 Task: Choose the host language as Punjabi.
Action: Mouse moved to (904, 126)
Screenshot: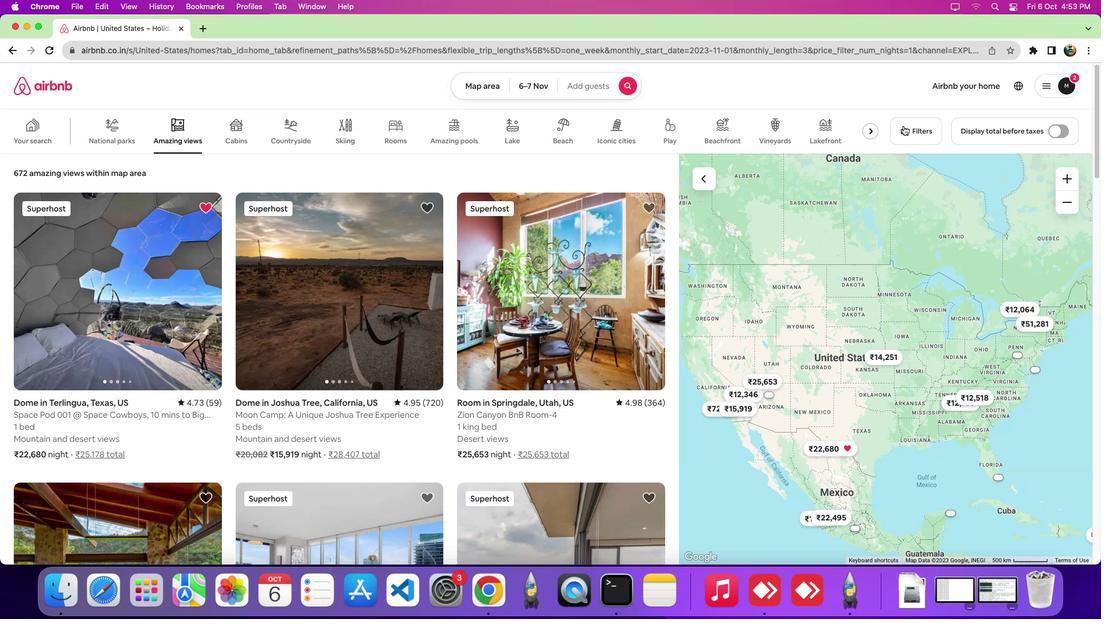 
Action: Mouse pressed left at (904, 126)
Screenshot: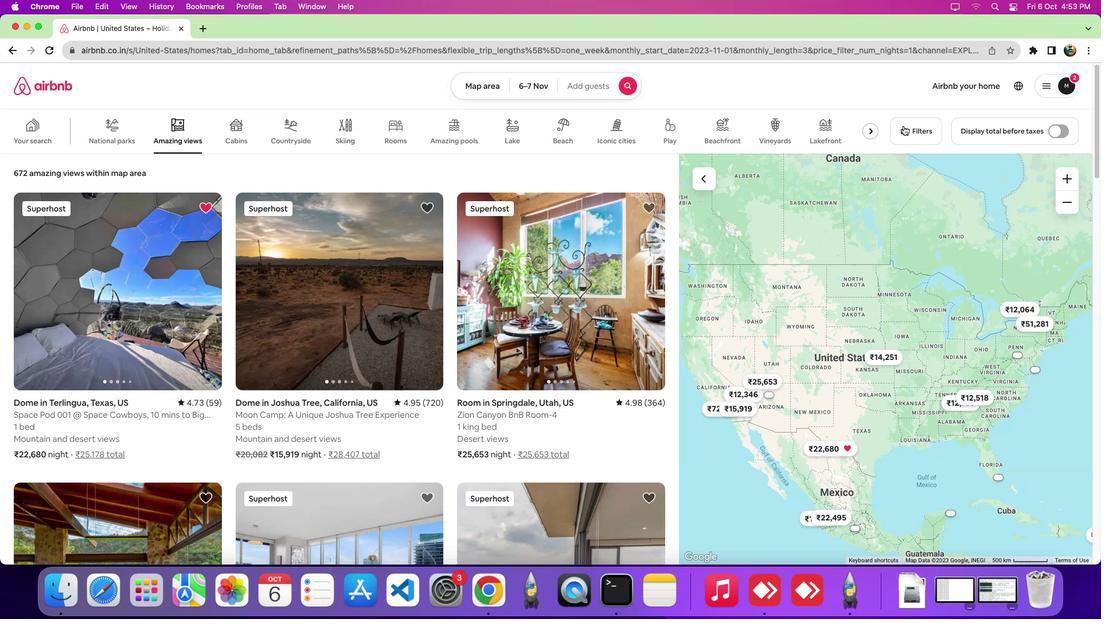 
Action: Mouse moved to (529, 184)
Screenshot: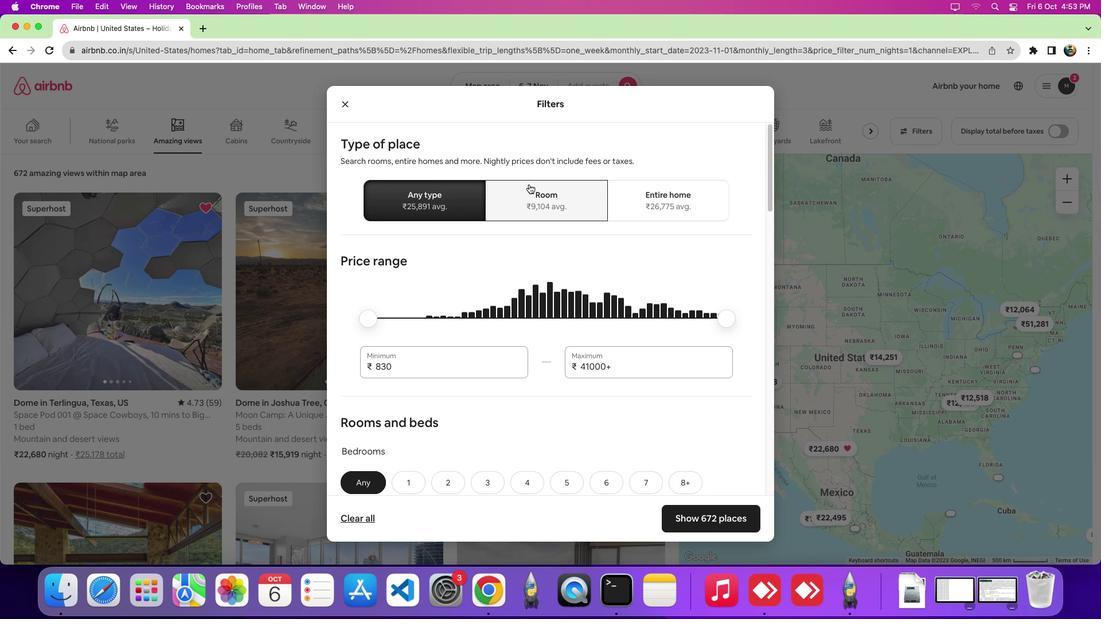 
Action: Mouse pressed left at (529, 184)
Screenshot: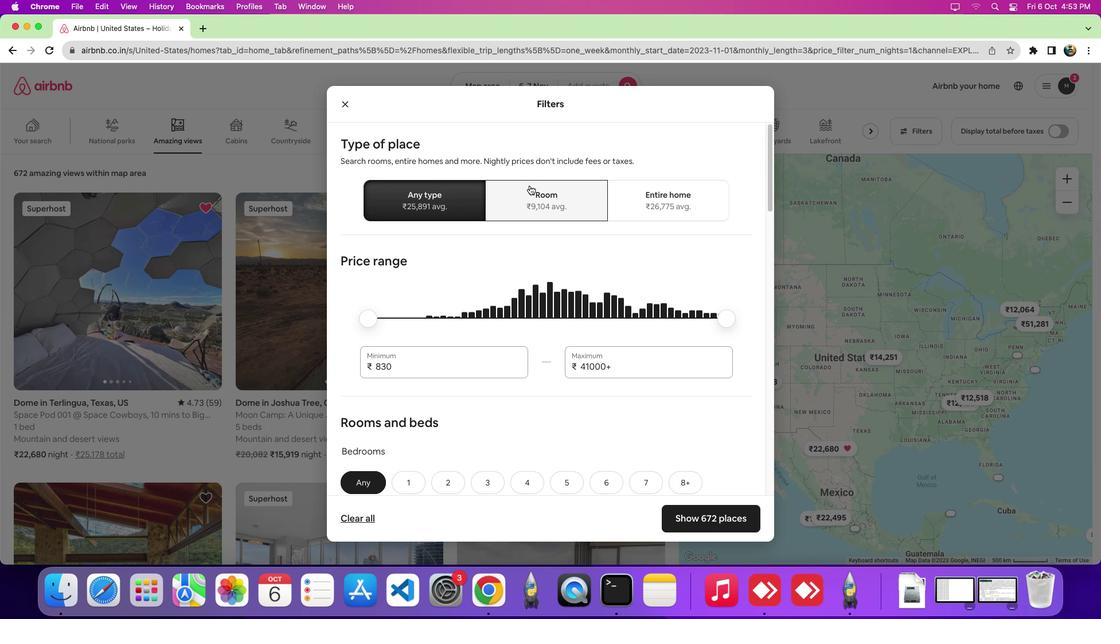 
Action: Mouse moved to (525, 298)
Screenshot: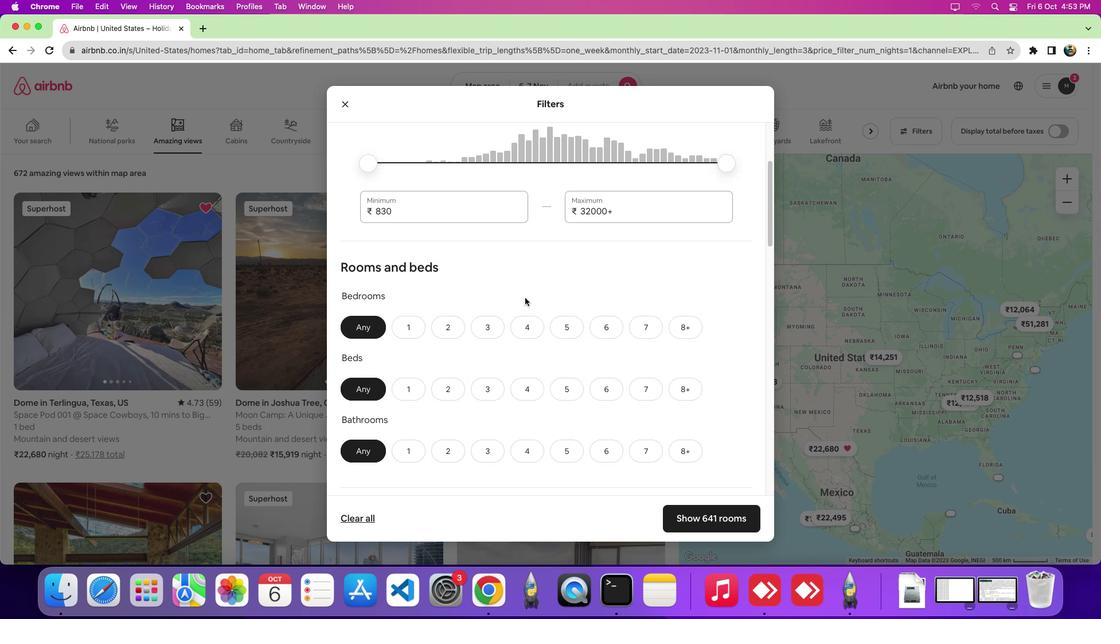 
Action: Mouse scrolled (525, 298) with delta (0, 0)
Screenshot: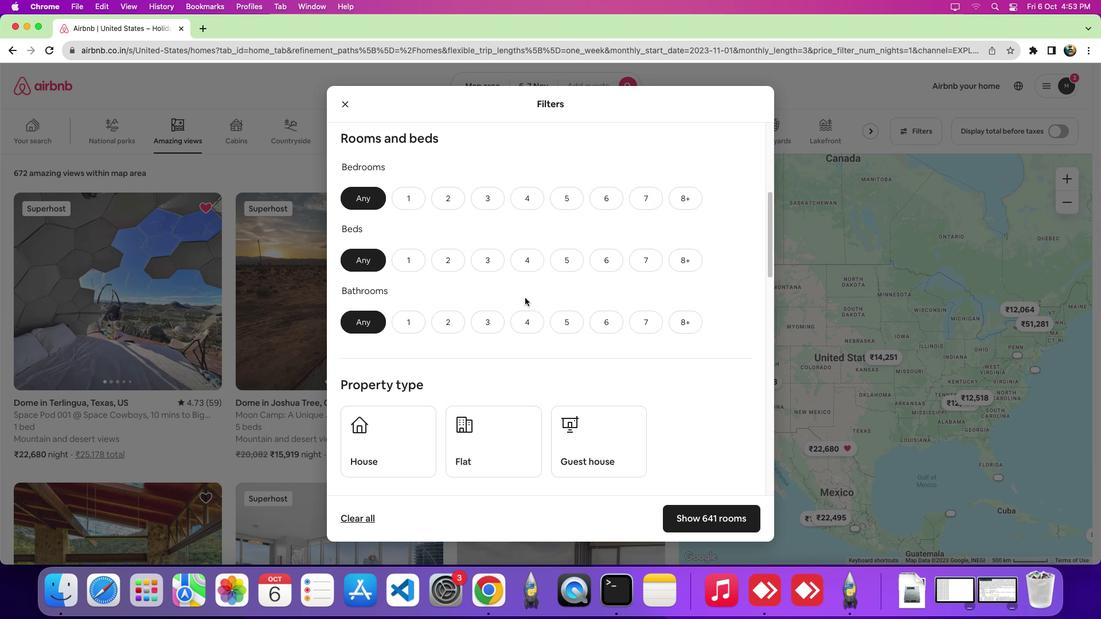 
Action: Mouse scrolled (525, 298) with delta (0, -1)
Screenshot: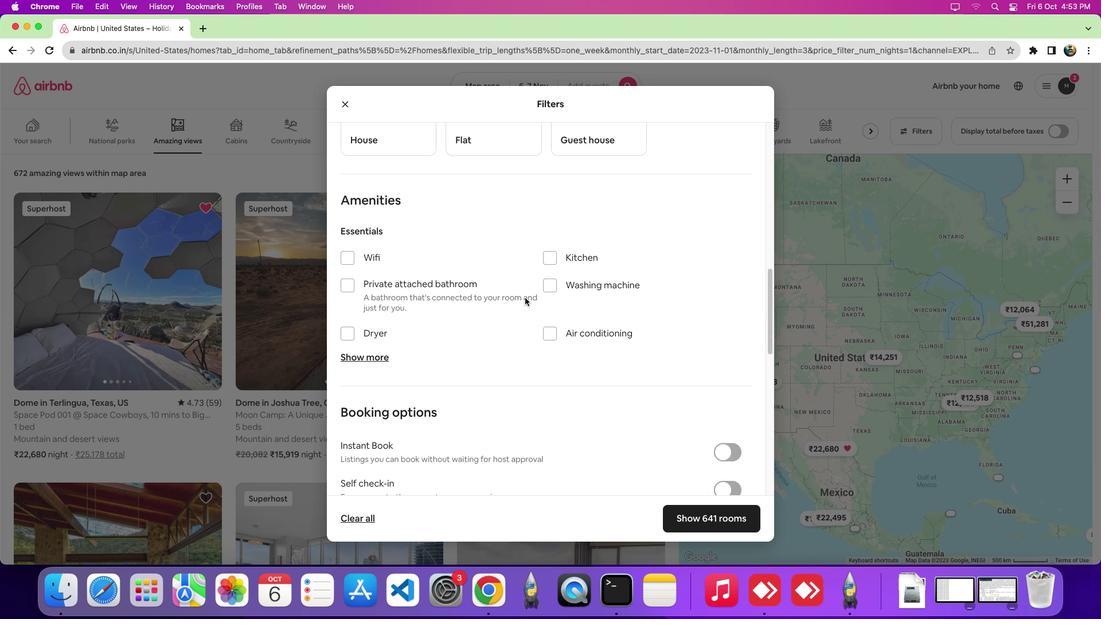 
Action: Mouse scrolled (525, 298) with delta (0, -5)
Screenshot: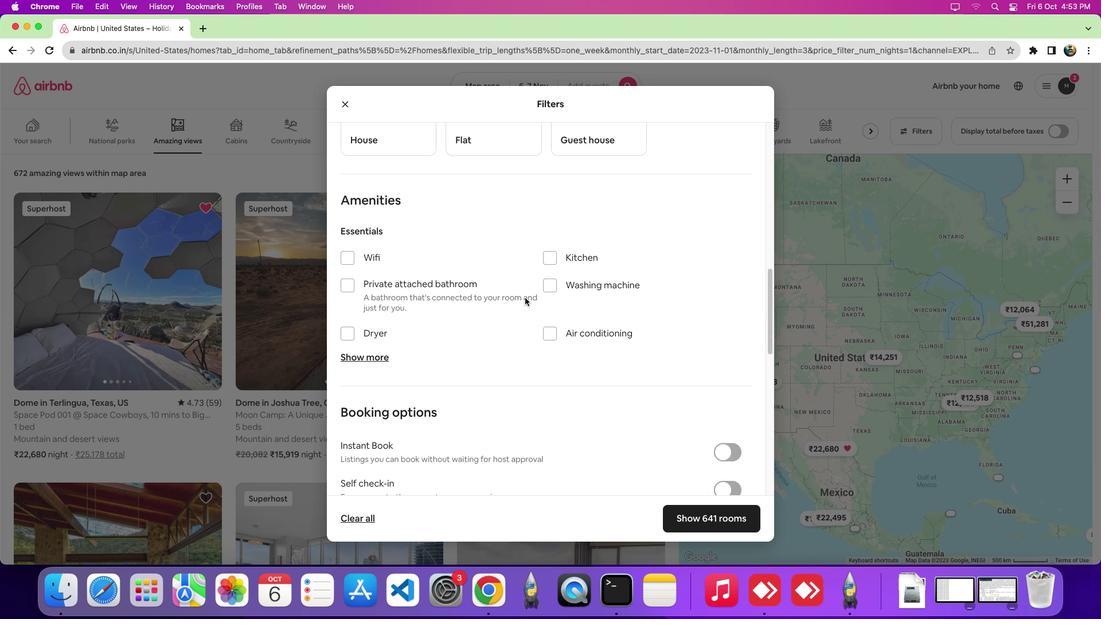 
Action: Mouse scrolled (525, 298) with delta (0, -8)
Screenshot: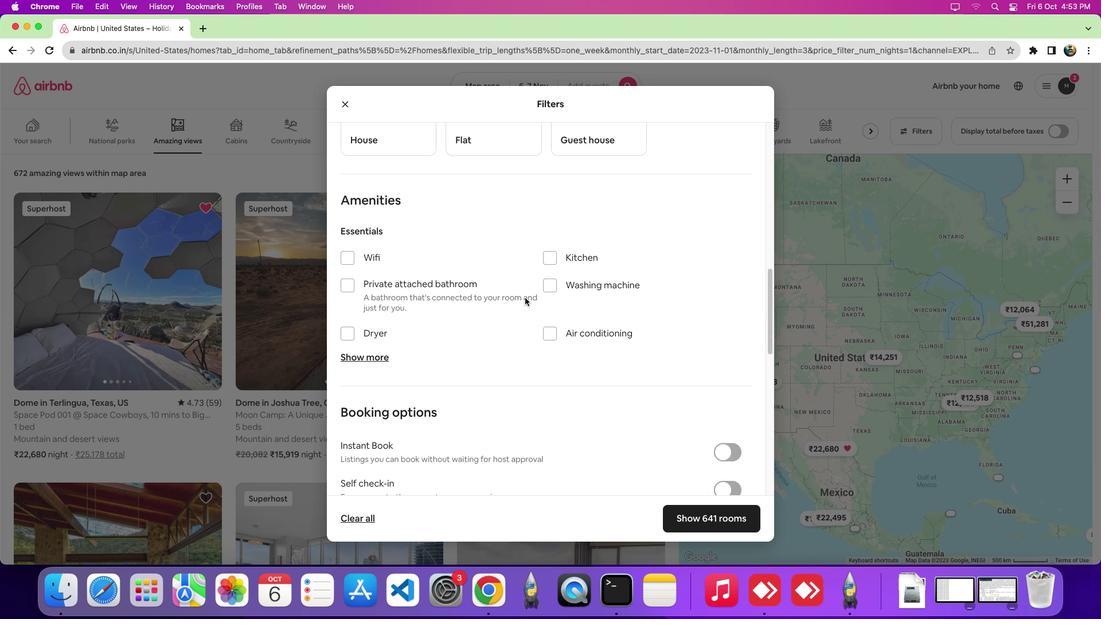 
Action: Mouse scrolled (525, 298) with delta (0, 0)
Screenshot: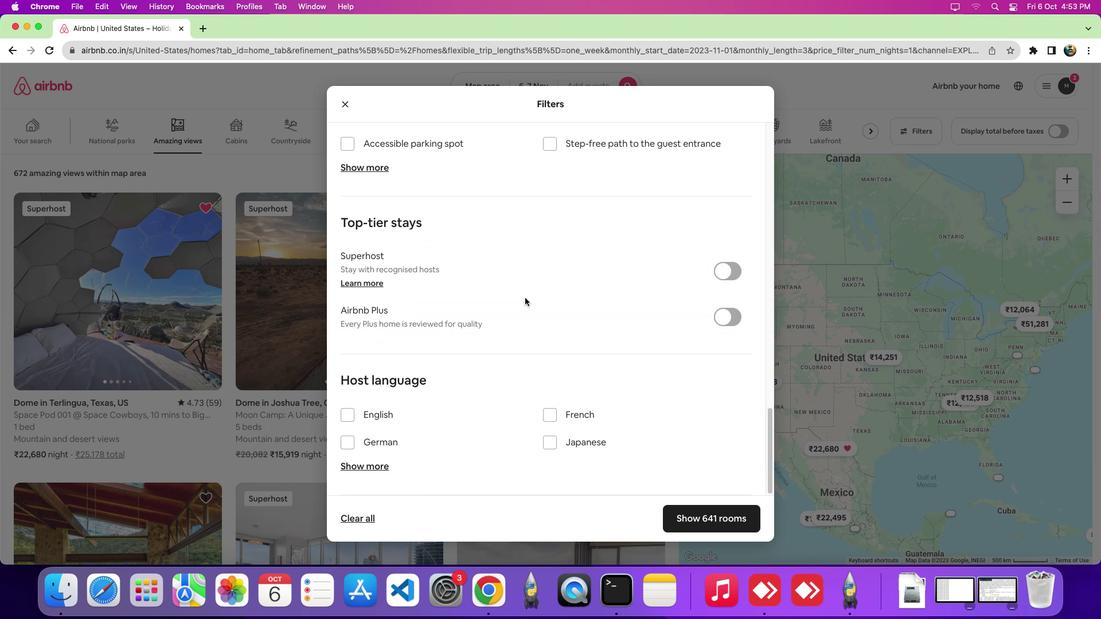 
Action: Mouse scrolled (525, 298) with delta (0, -1)
Screenshot: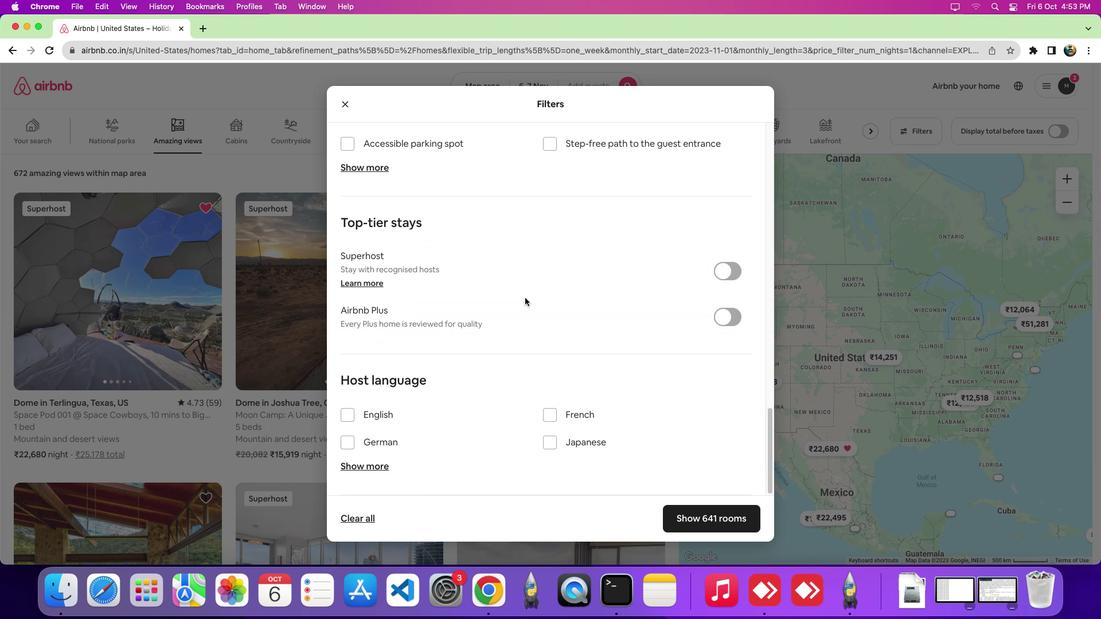 
Action: Mouse scrolled (525, 298) with delta (0, -5)
Screenshot: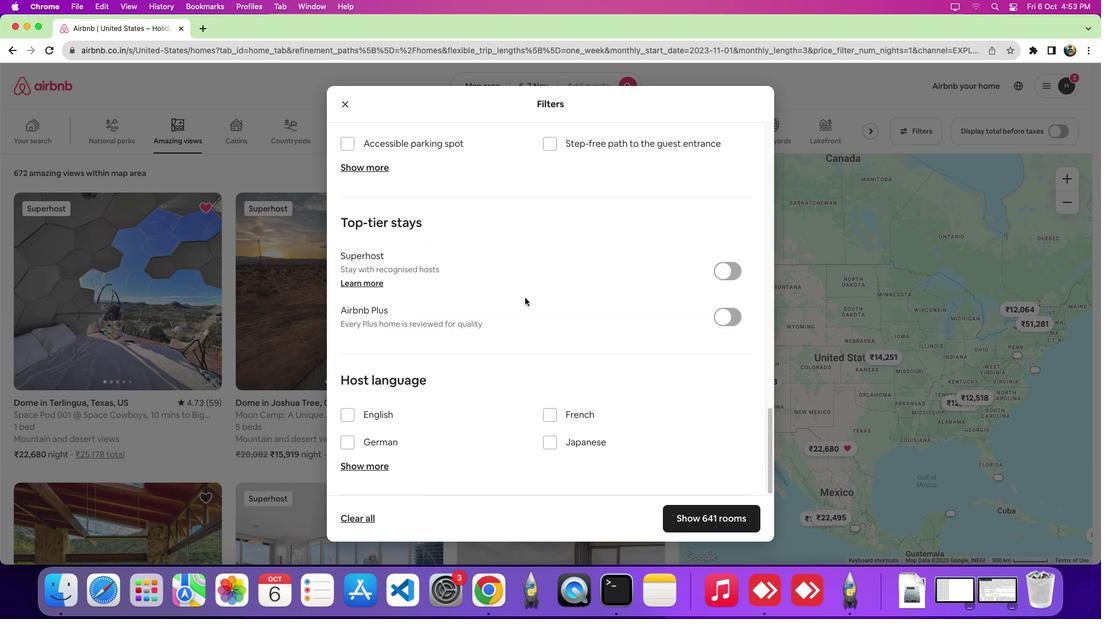
Action: Mouse scrolled (525, 298) with delta (0, -8)
Screenshot: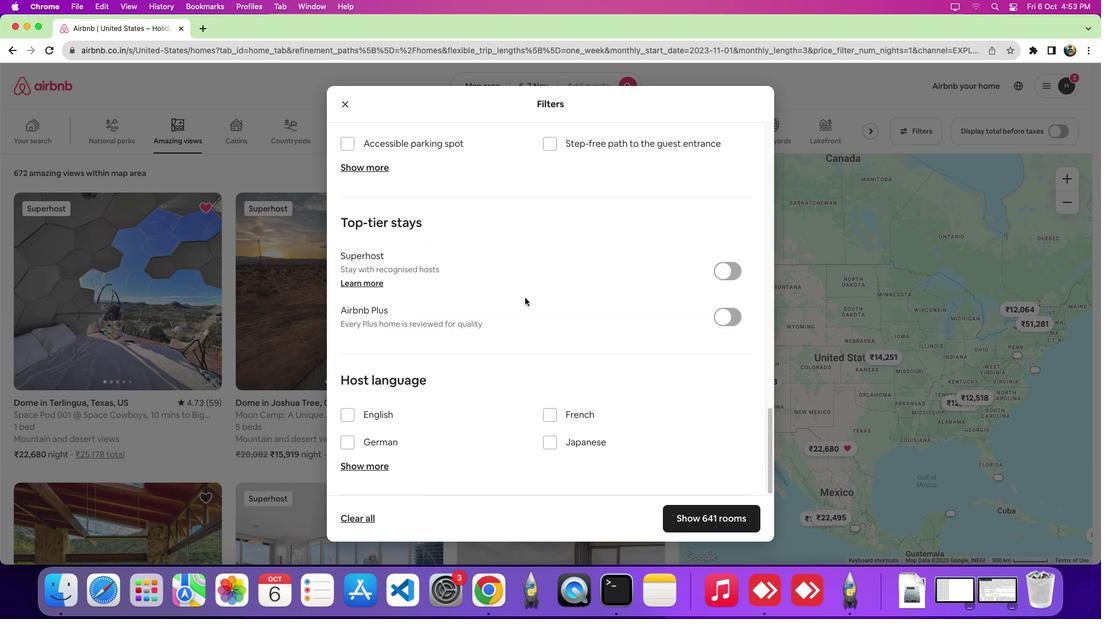 
Action: Mouse scrolled (525, 298) with delta (0, -9)
Screenshot: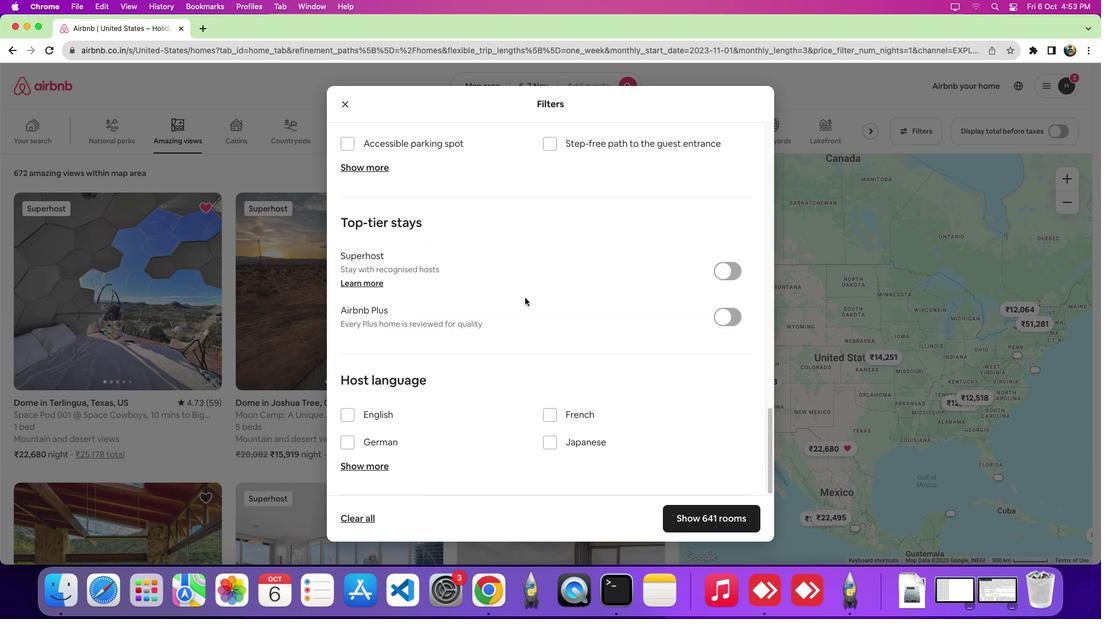 
Action: Mouse scrolled (525, 298) with delta (0, -9)
Screenshot: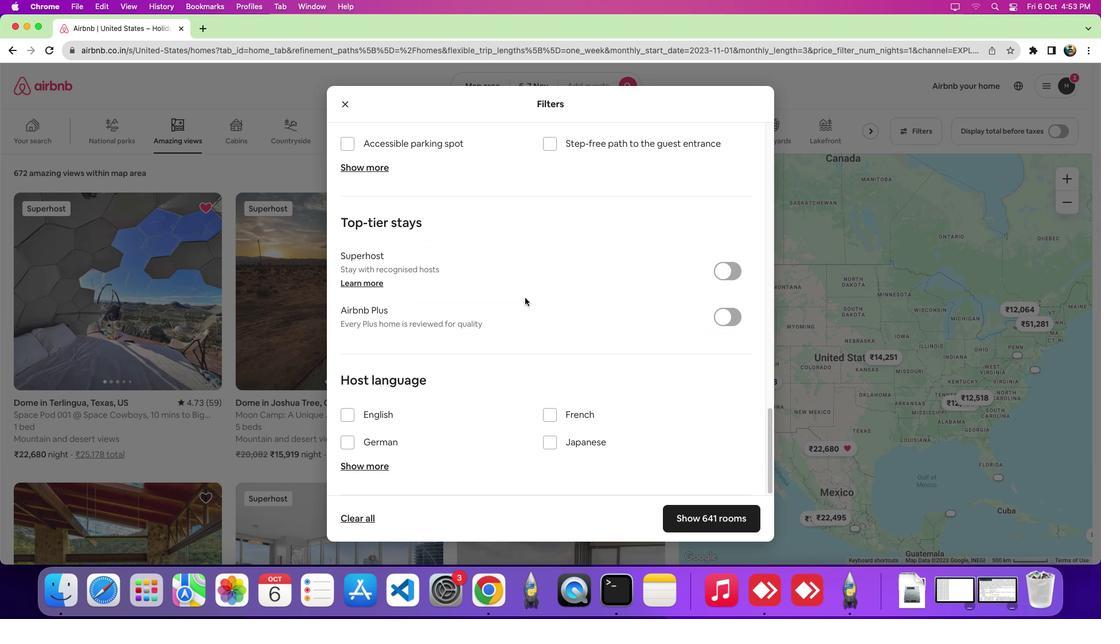 
Action: Mouse moved to (375, 465)
Screenshot: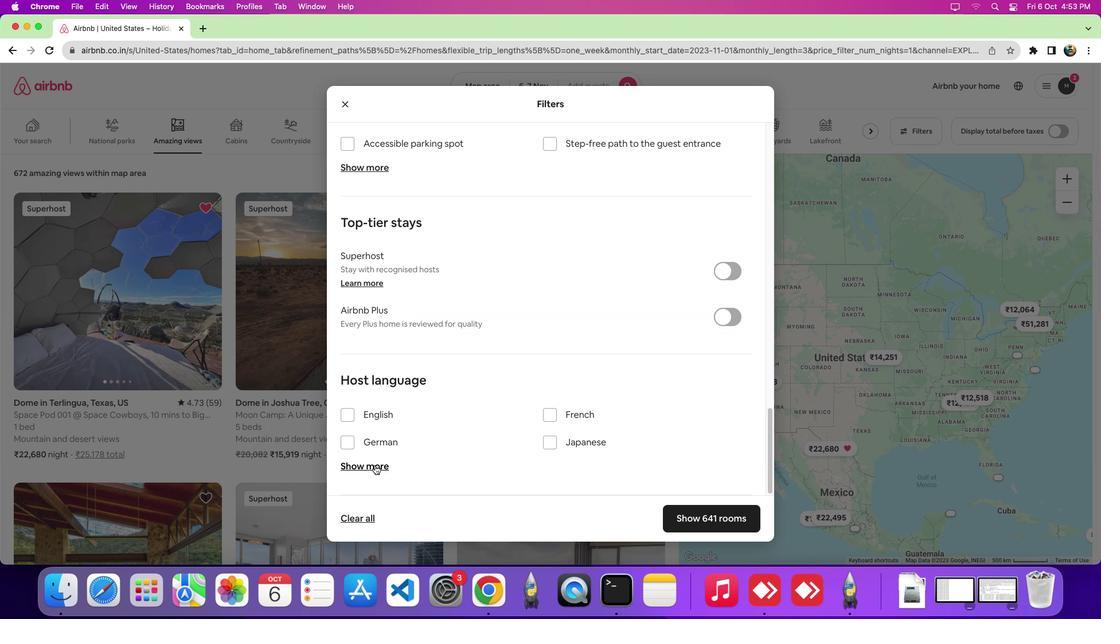 
Action: Mouse pressed left at (375, 465)
Screenshot: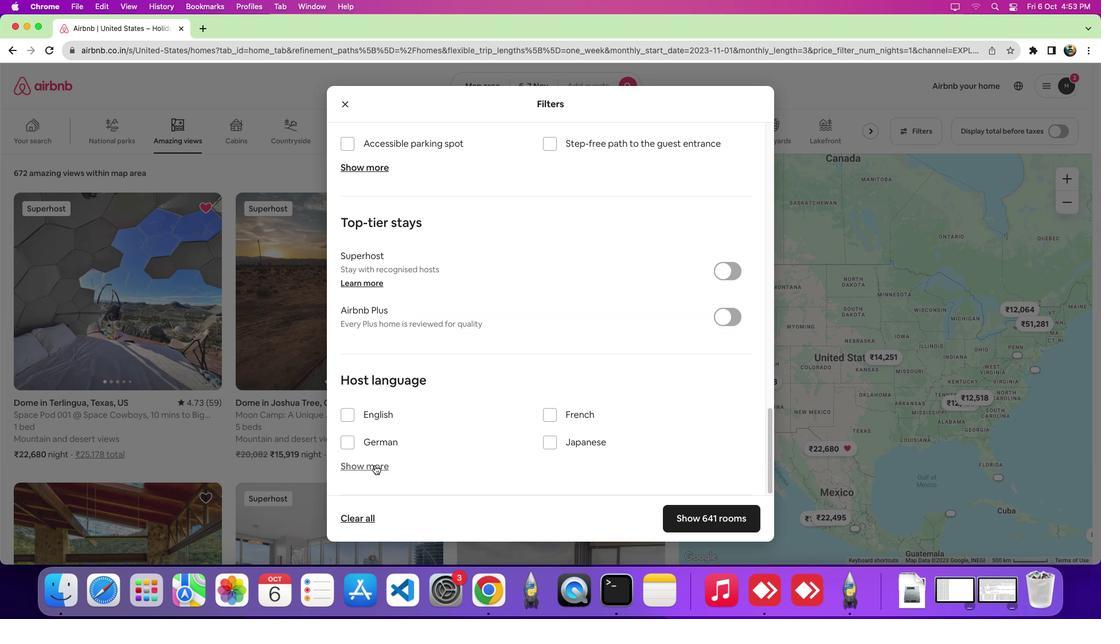 
Action: Mouse moved to (429, 427)
Screenshot: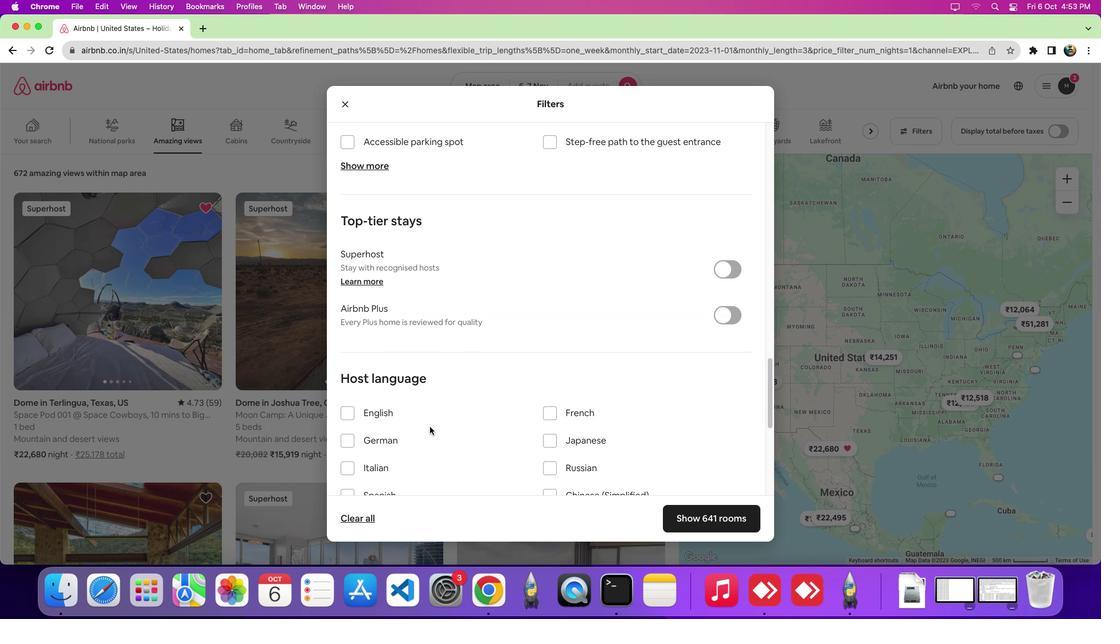 
Action: Mouse scrolled (429, 427) with delta (0, 0)
Screenshot: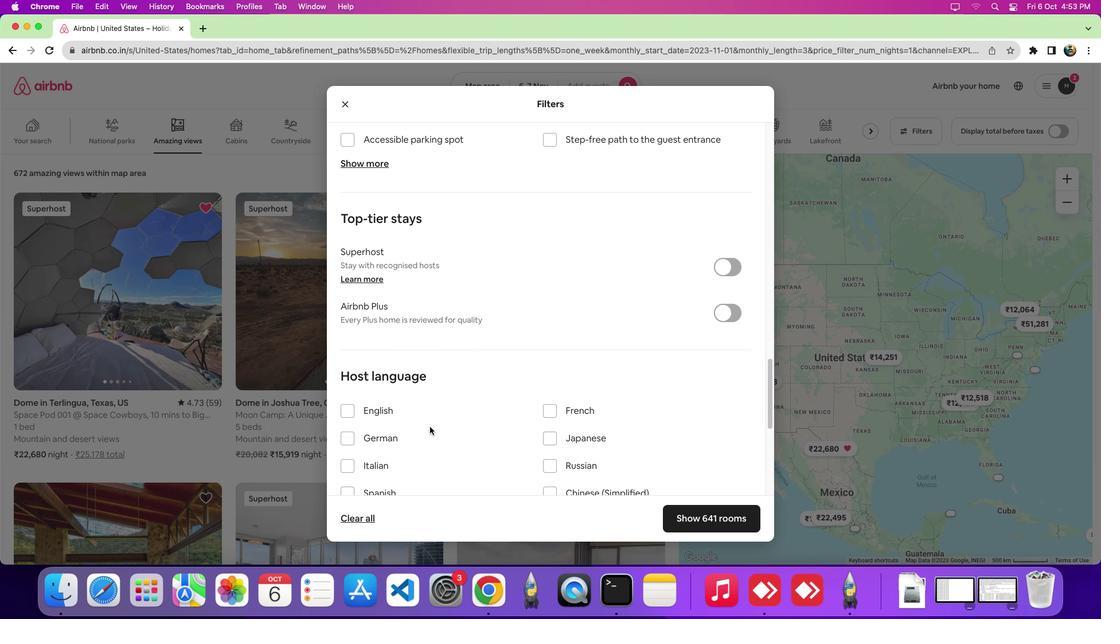 
Action: Mouse scrolled (429, 427) with delta (0, 0)
Screenshot: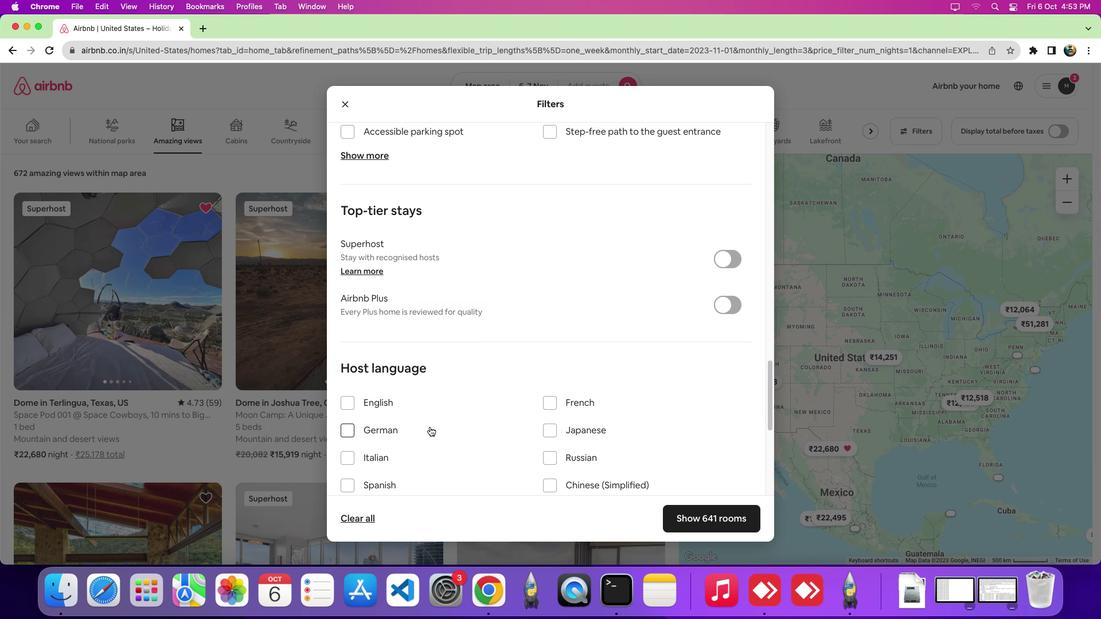 
Action: Mouse scrolled (429, 427) with delta (0, 0)
Screenshot: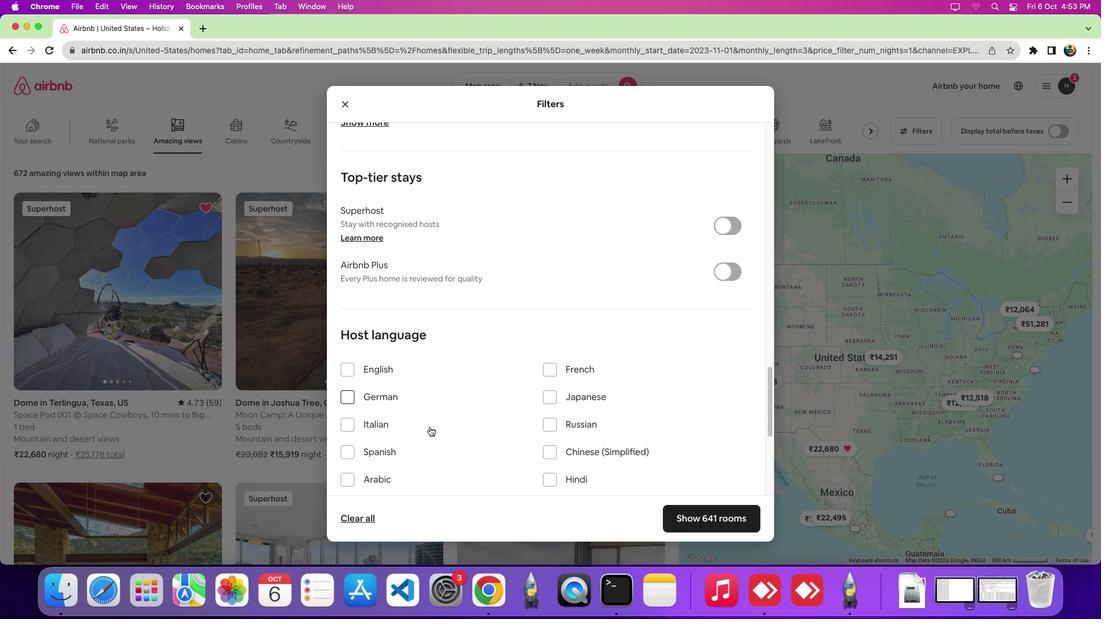 
Action: Mouse scrolled (429, 427) with delta (0, 0)
Screenshot: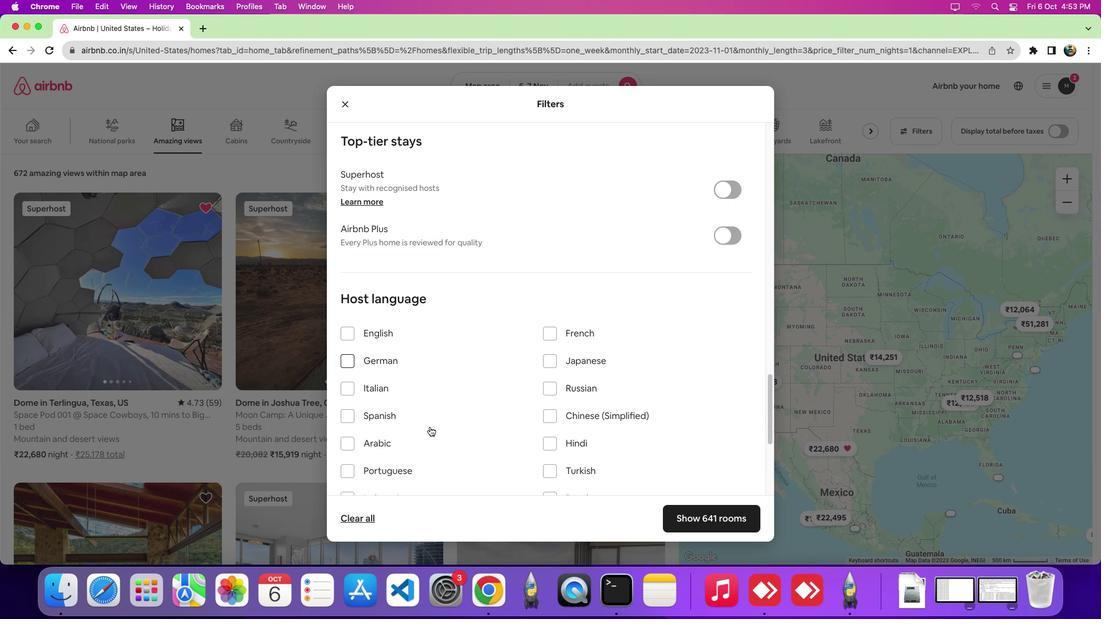 
Action: Mouse scrolled (429, 427) with delta (0, 0)
Screenshot: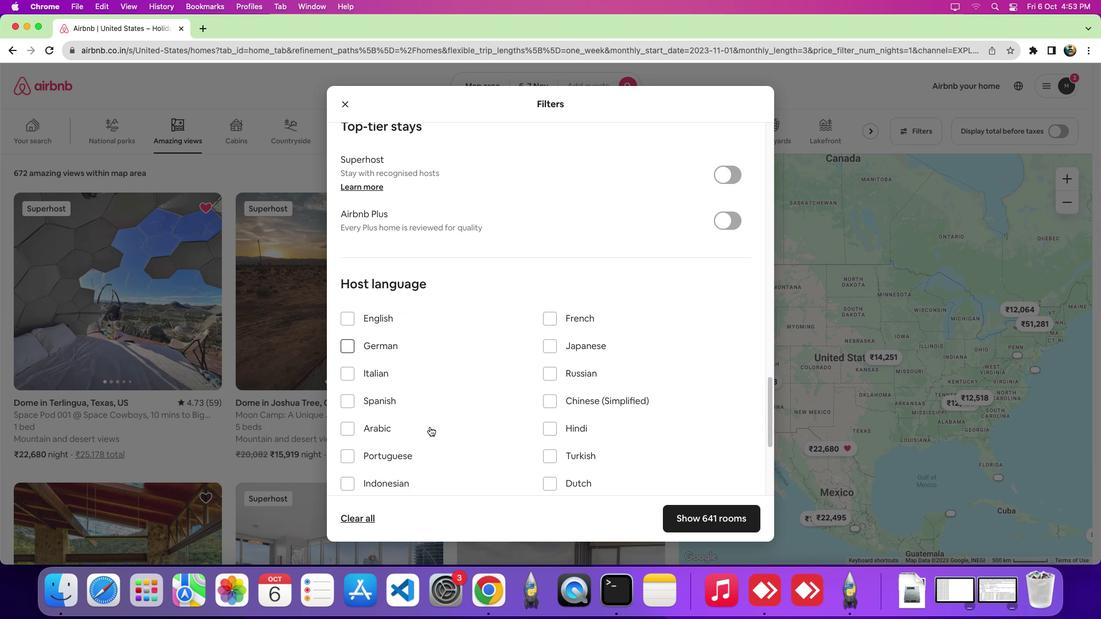 
Action: Mouse scrolled (429, 427) with delta (0, 0)
Screenshot: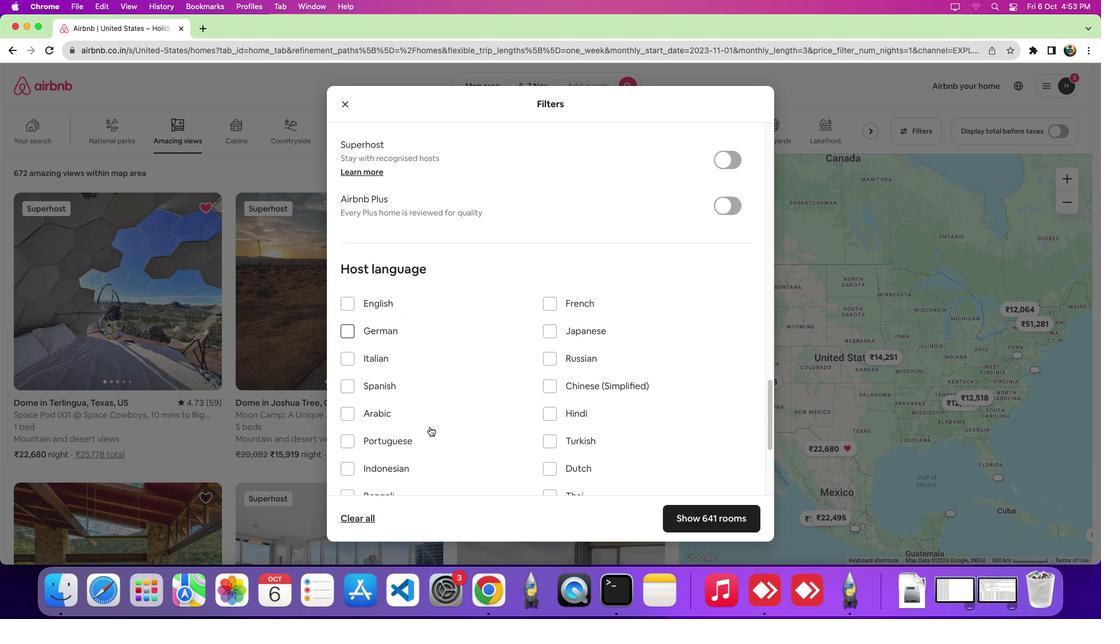 
Action: Mouse scrolled (429, 427) with delta (0, -1)
Screenshot: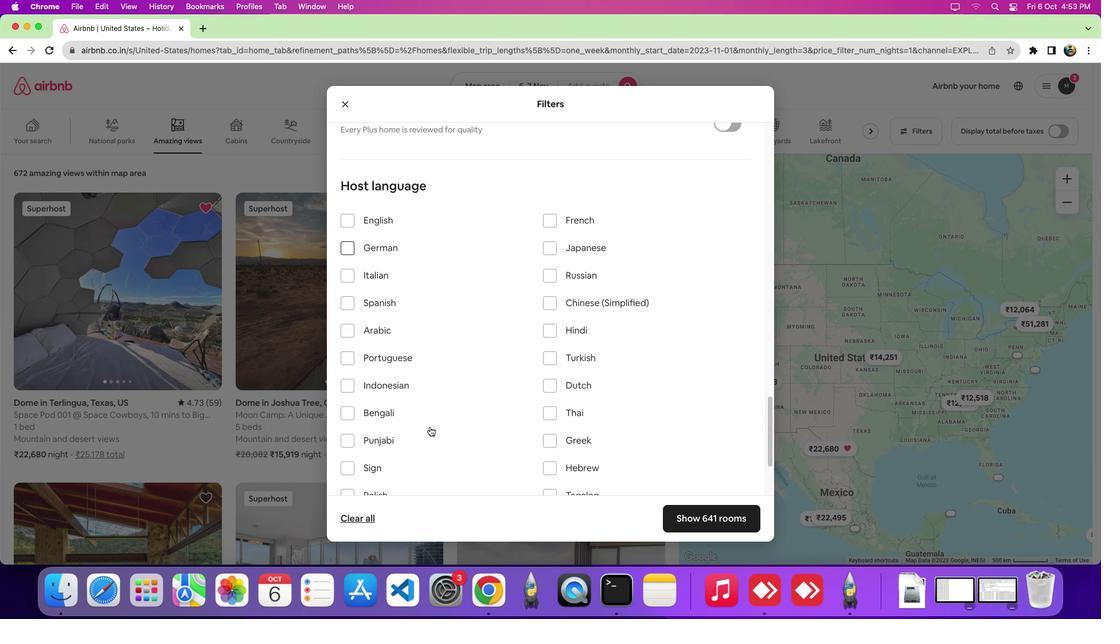 
Action: Mouse scrolled (429, 427) with delta (0, 0)
Screenshot: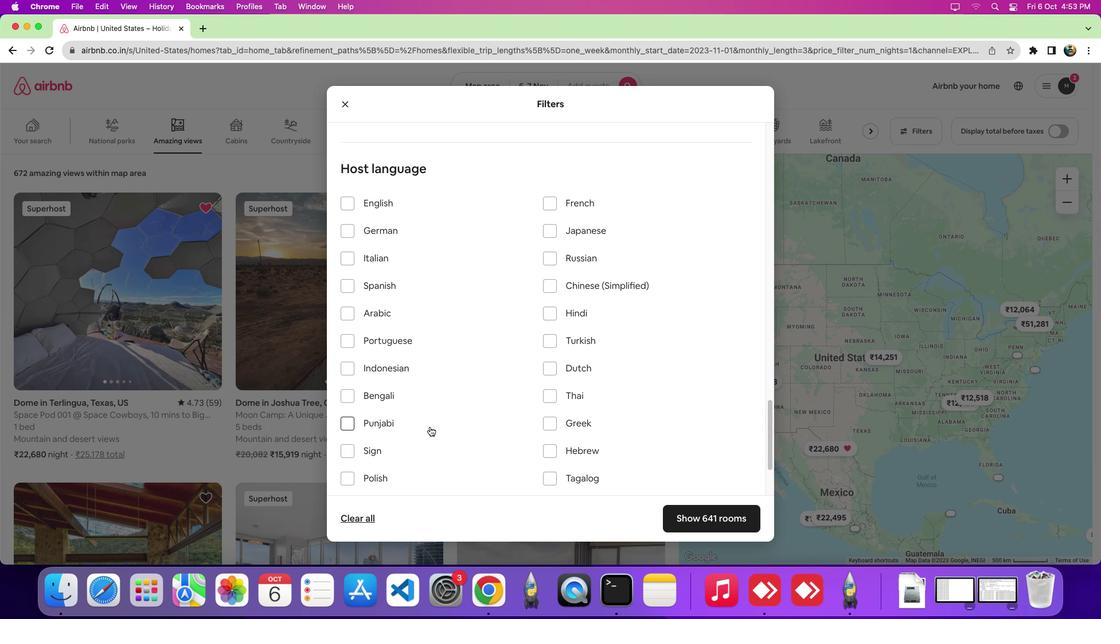 
Action: Mouse scrolled (429, 427) with delta (0, 0)
Screenshot: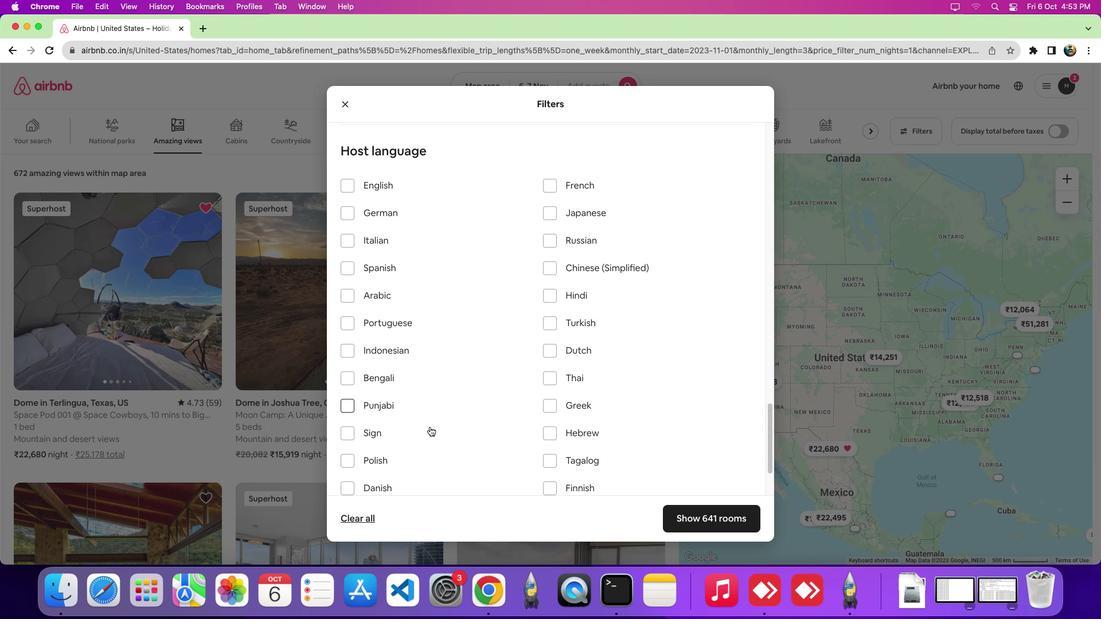 
Action: Mouse scrolled (429, 427) with delta (0, -1)
Screenshot: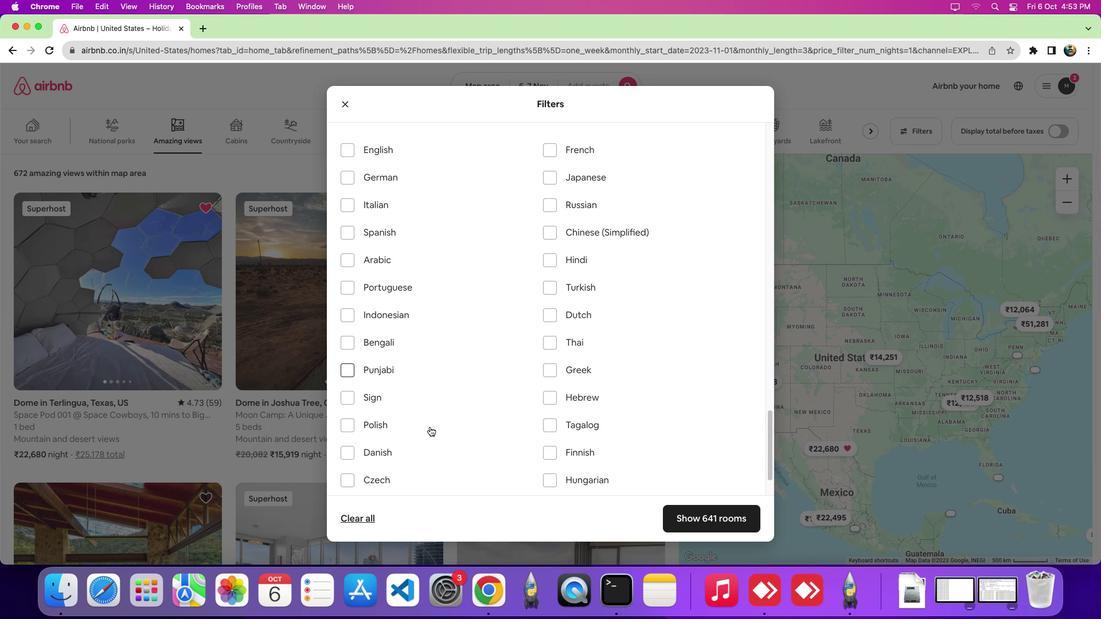 
Action: Mouse moved to (346, 347)
Screenshot: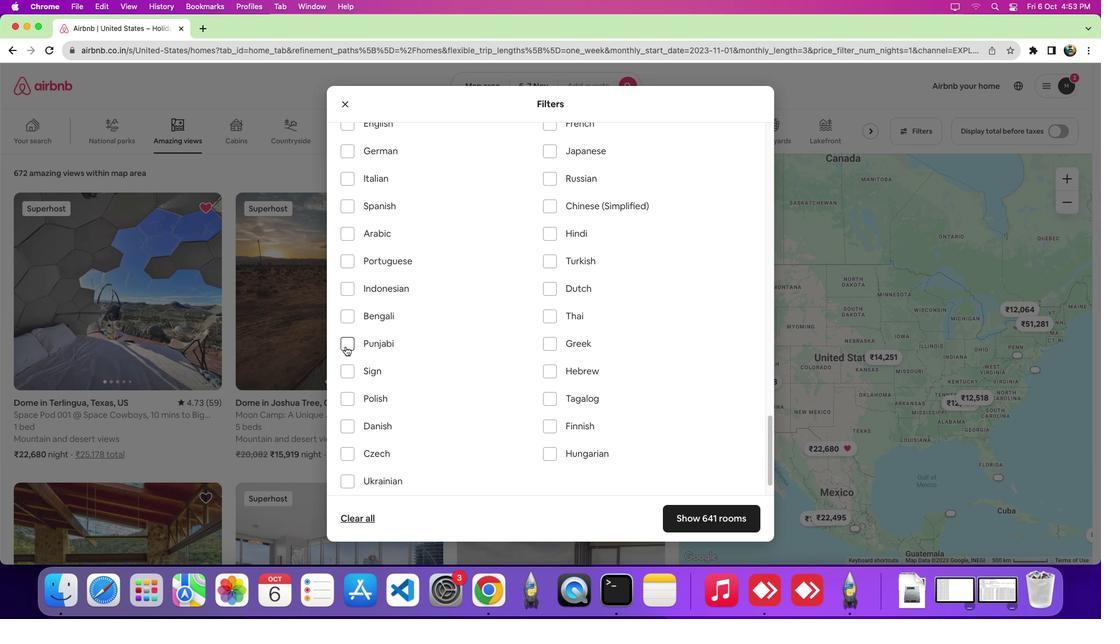 
Action: Mouse pressed left at (346, 347)
Screenshot: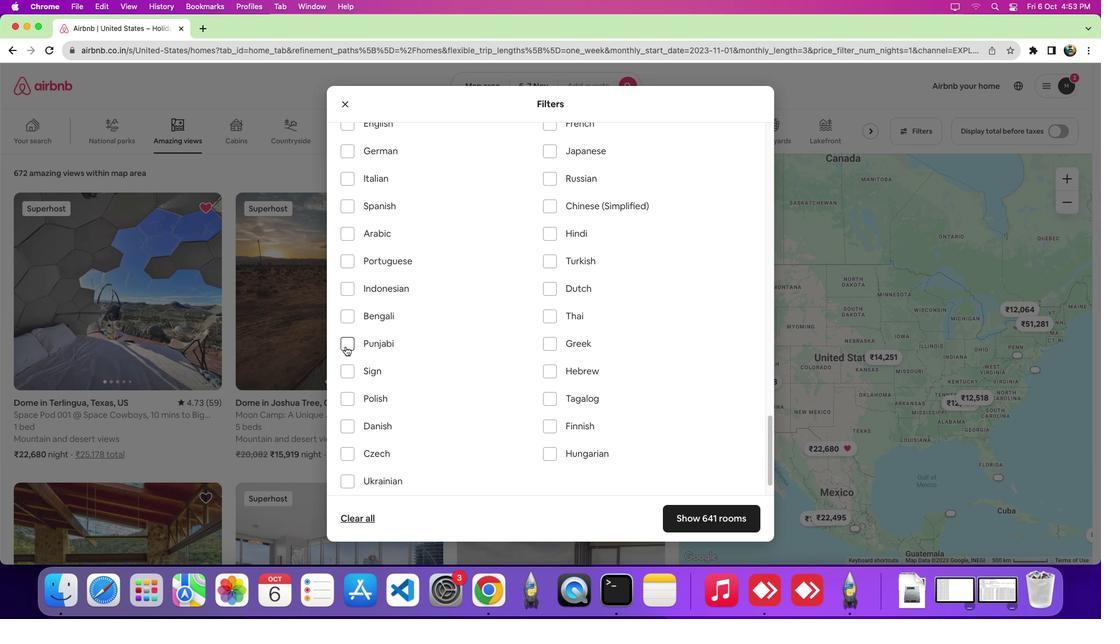 
Action: Mouse moved to (348, 351)
Screenshot: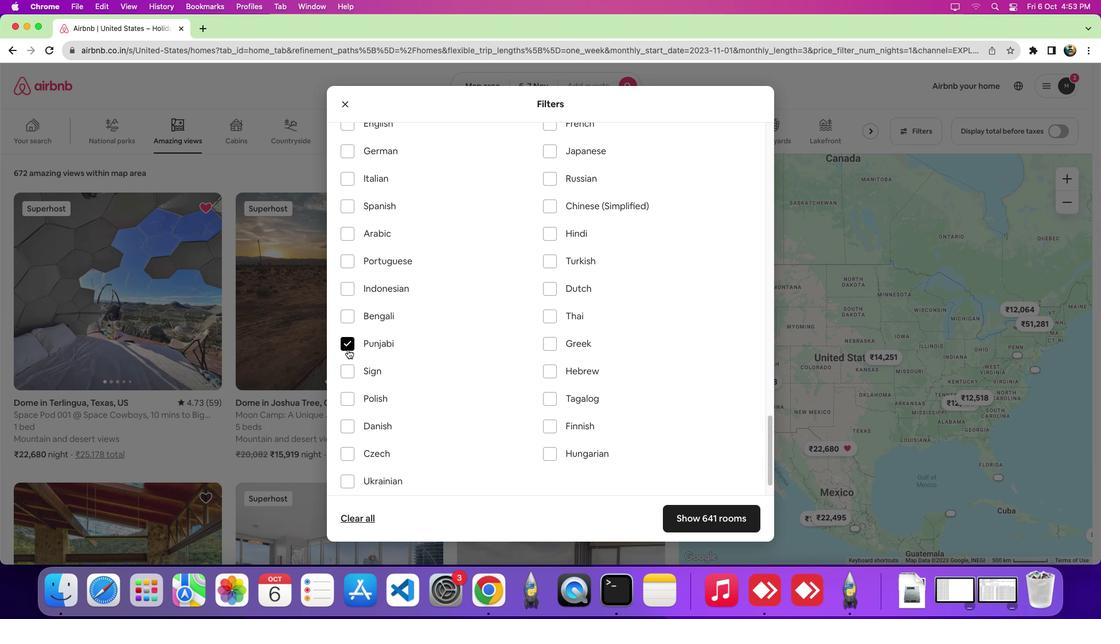 
